 Task: Create a due date automation trigger when advanced on, on the monday of the week a card is due add dates not starting next month at 11:00 AM.
Action: Mouse moved to (1077, 78)
Screenshot: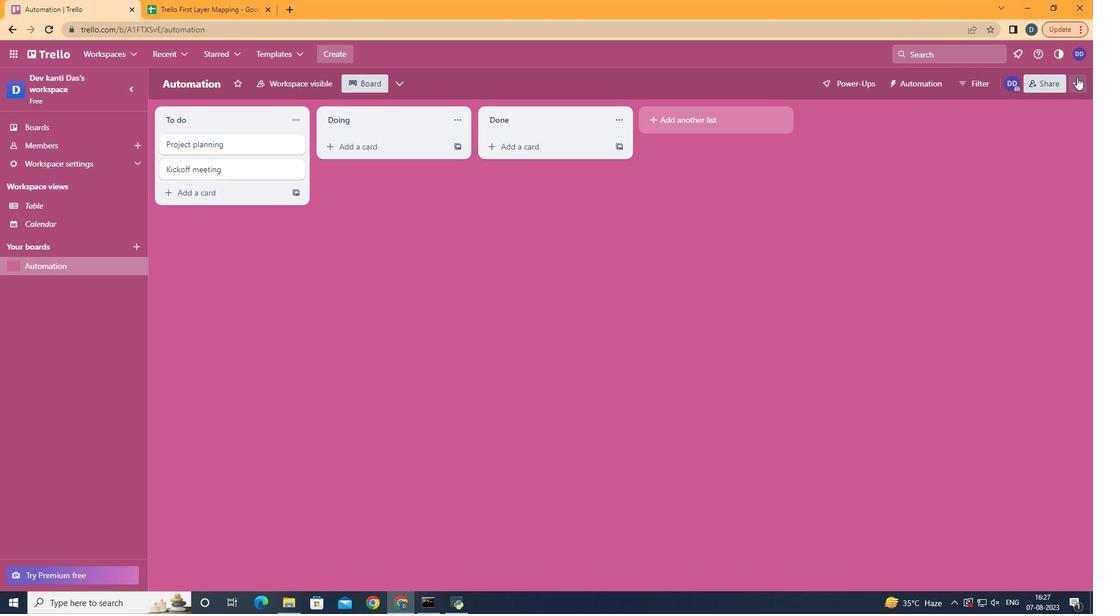 
Action: Mouse pressed left at (1077, 78)
Screenshot: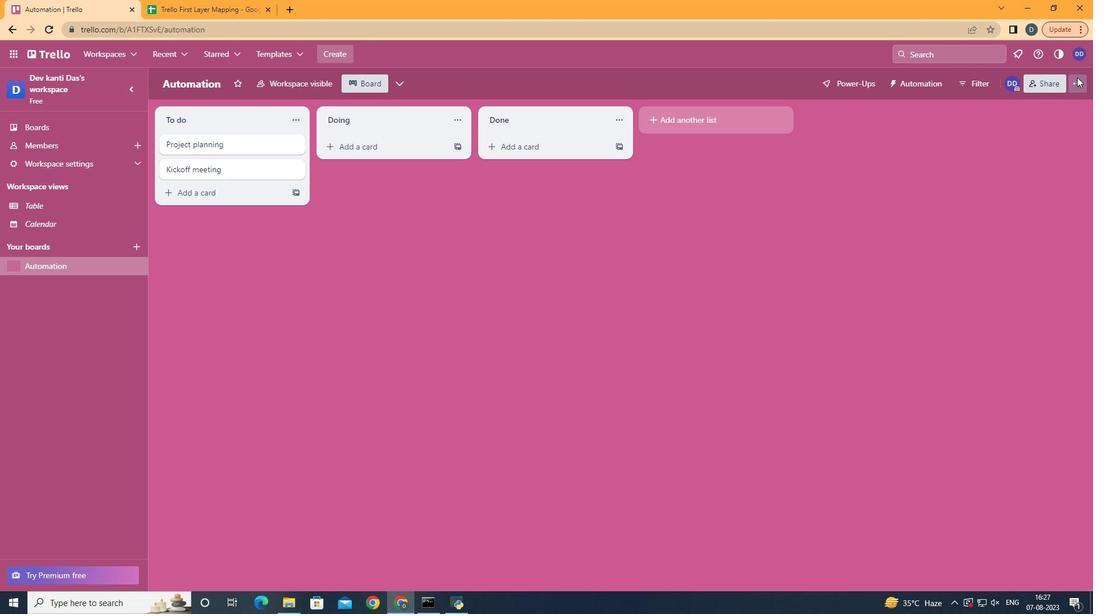 
Action: Mouse moved to (987, 240)
Screenshot: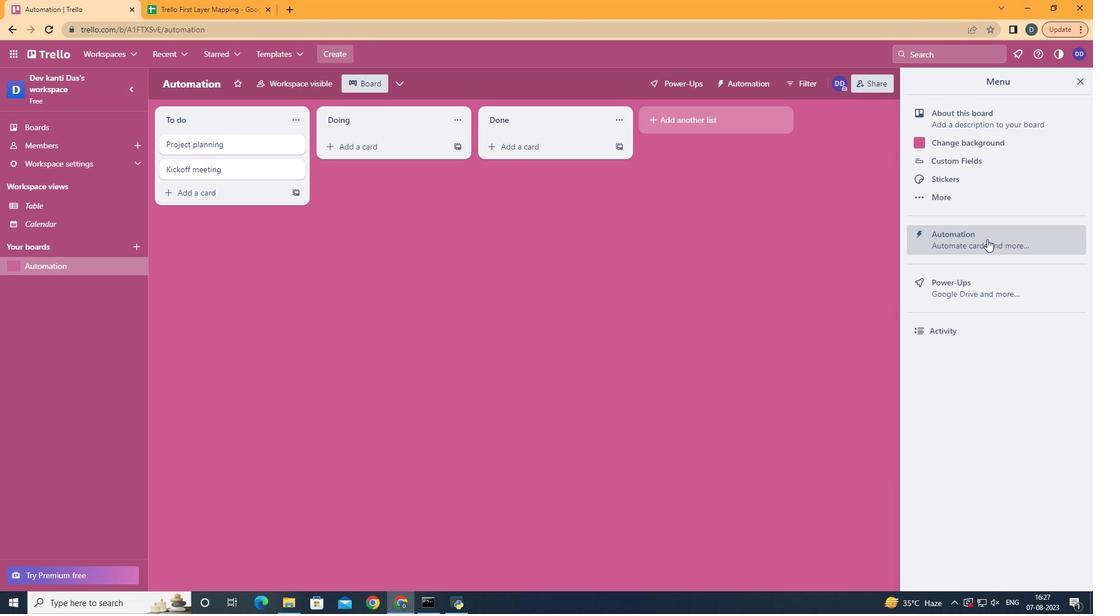
Action: Mouse pressed left at (987, 240)
Screenshot: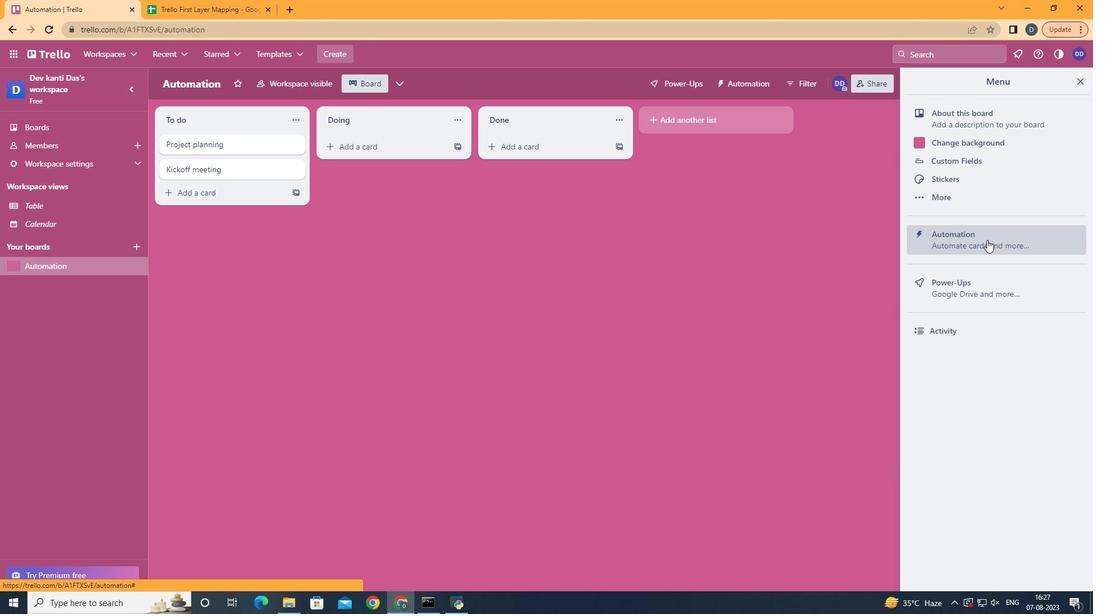 
Action: Mouse moved to (224, 234)
Screenshot: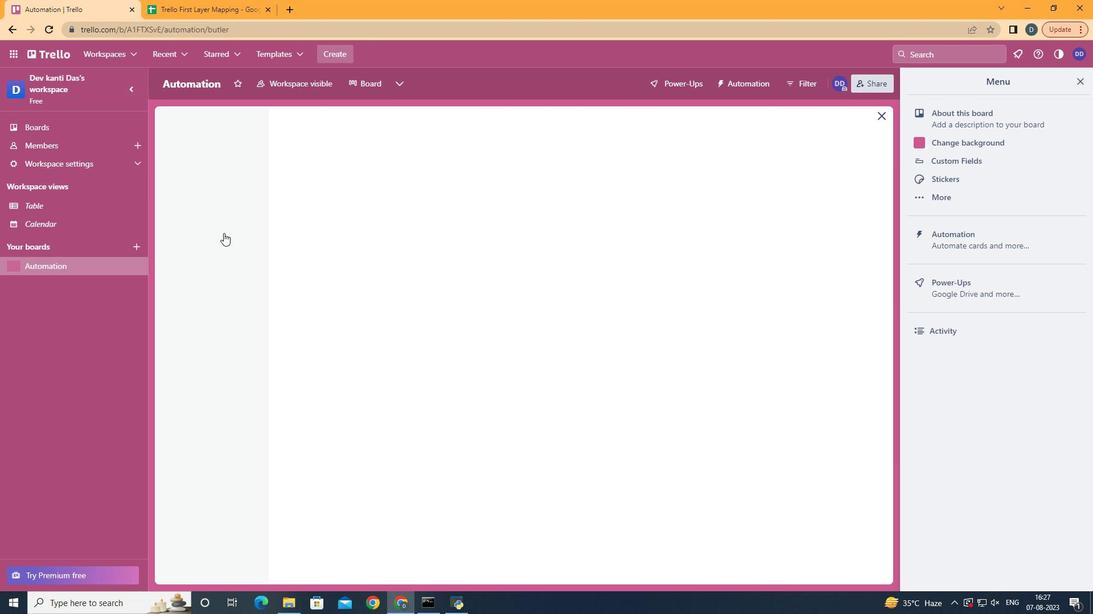 
Action: Mouse pressed left at (224, 234)
Screenshot: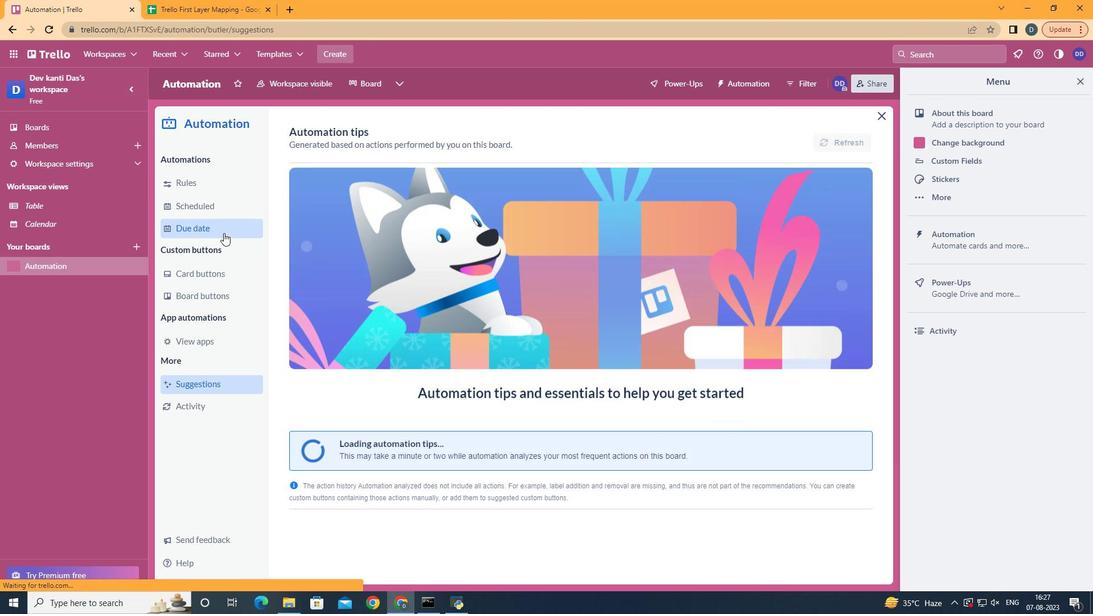 
Action: Mouse moved to (798, 132)
Screenshot: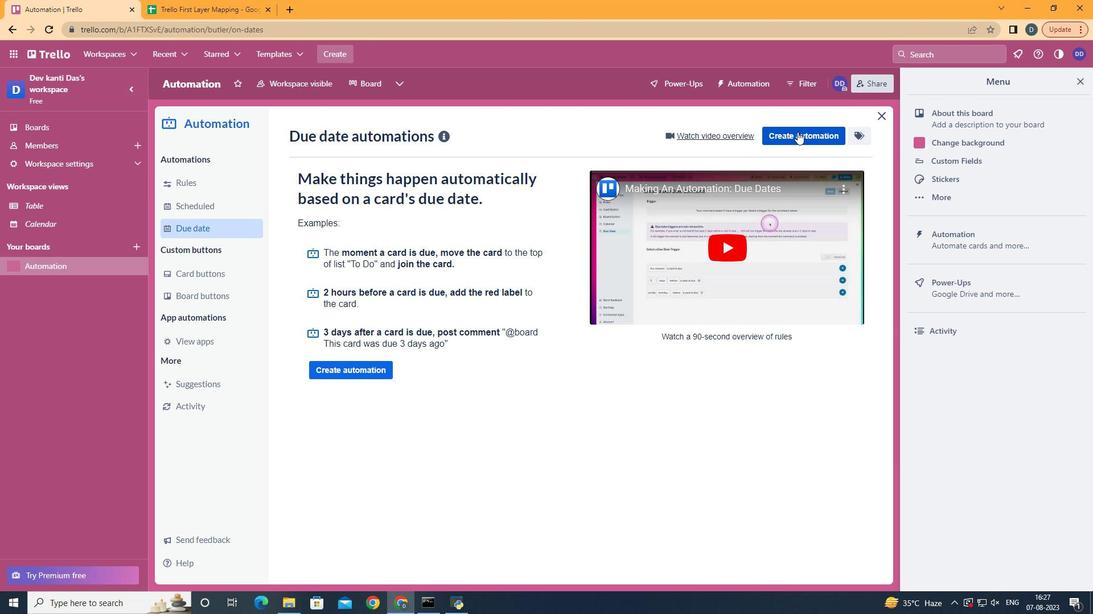 
Action: Mouse pressed left at (798, 132)
Screenshot: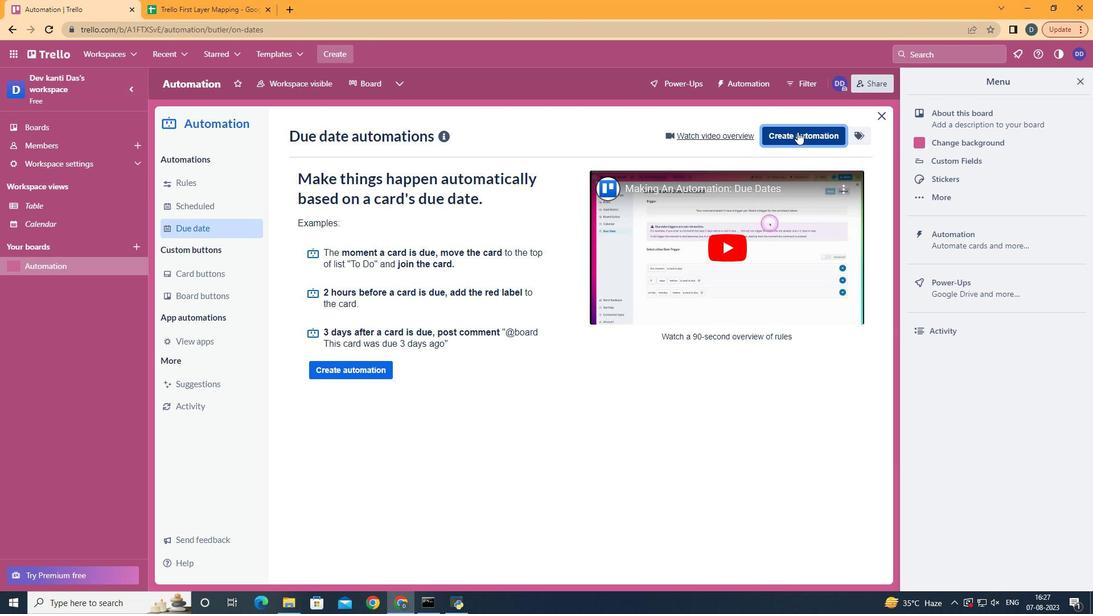 
Action: Mouse moved to (598, 239)
Screenshot: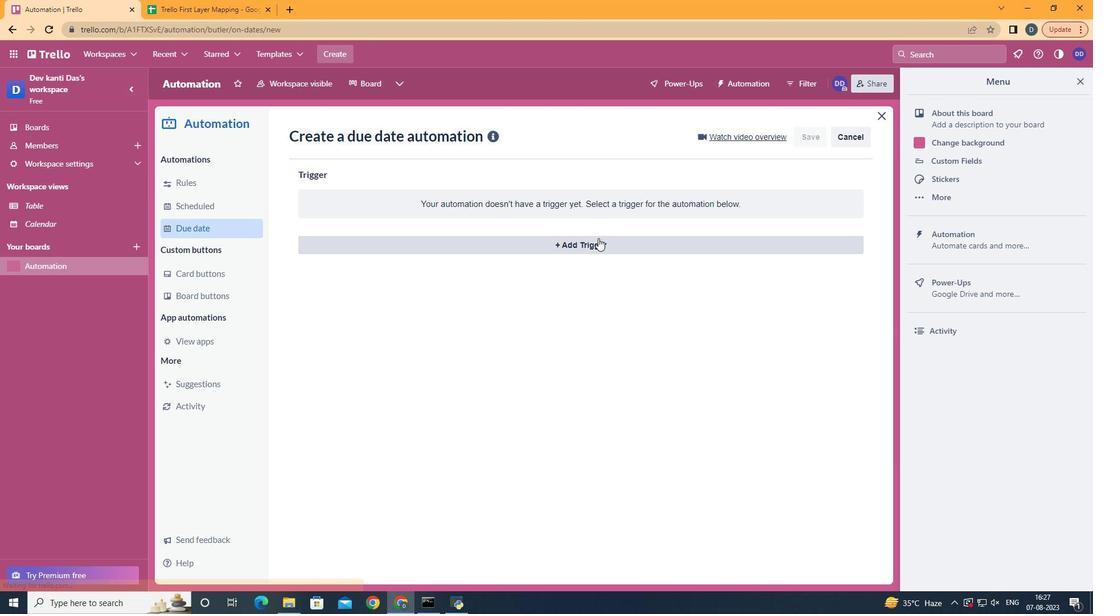 
Action: Mouse pressed left at (598, 239)
Screenshot: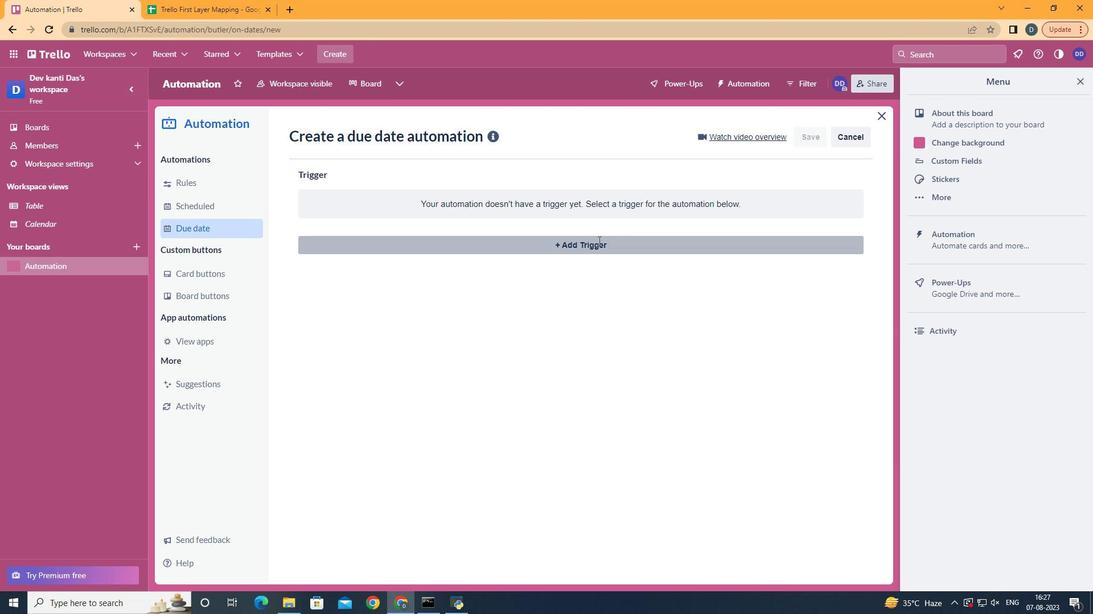 
Action: Mouse moved to (380, 300)
Screenshot: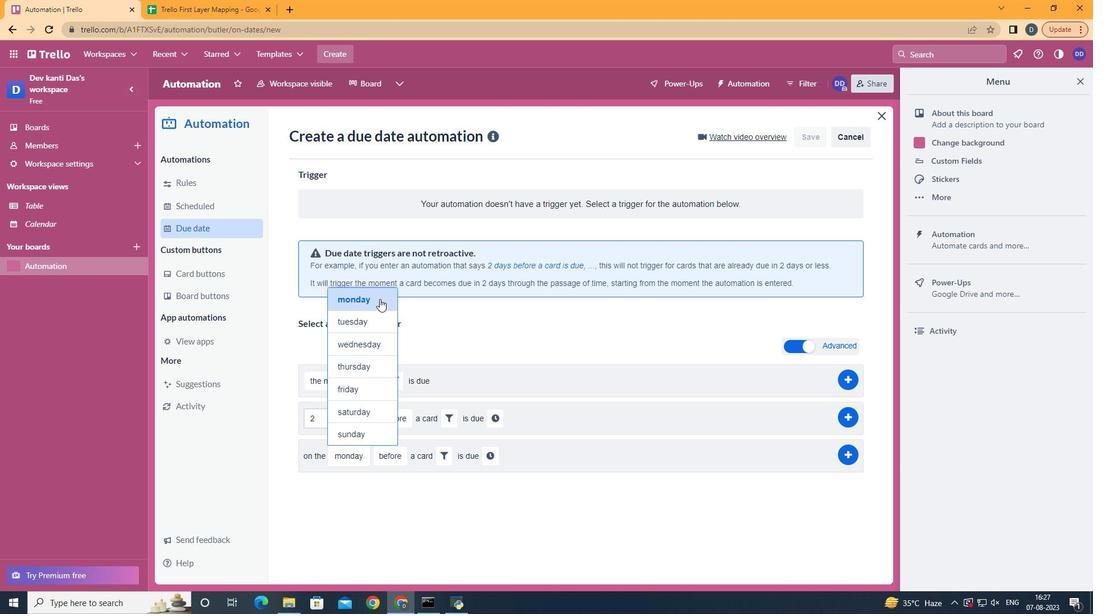 
Action: Mouse pressed left at (380, 300)
Screenshot: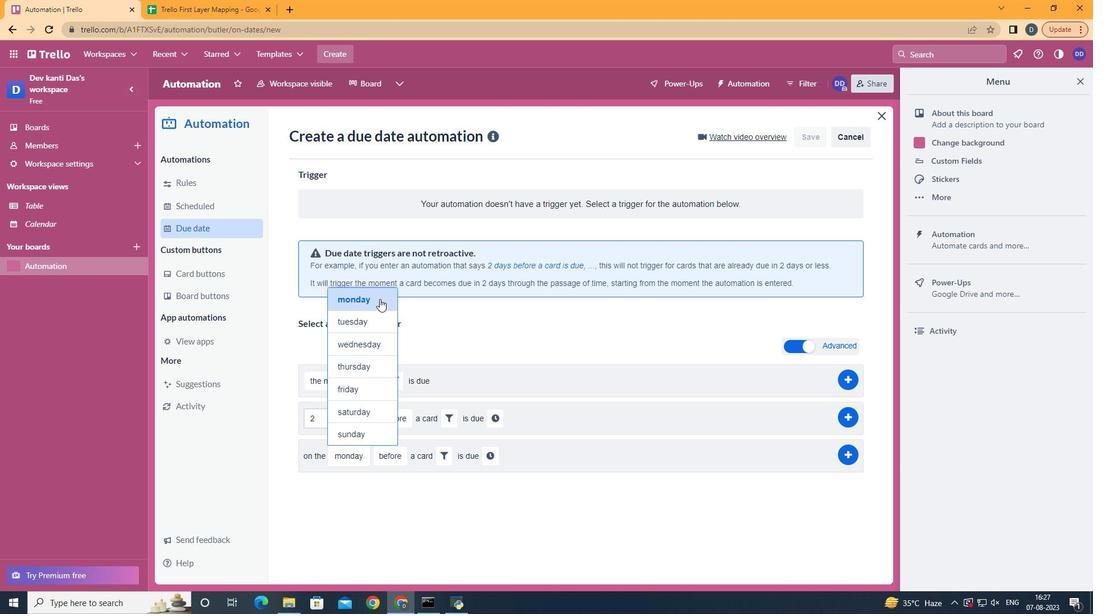 
Action: Mouse moved to (419, 523)
Screenshot: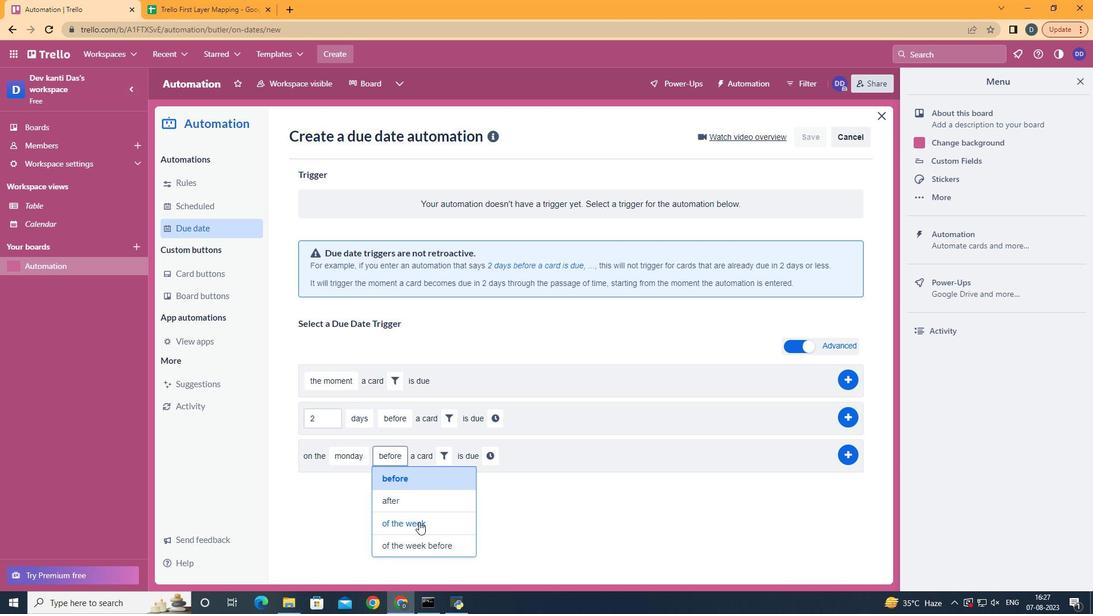 
Action: Mouse pressed left at (419, 523)
Screenshot: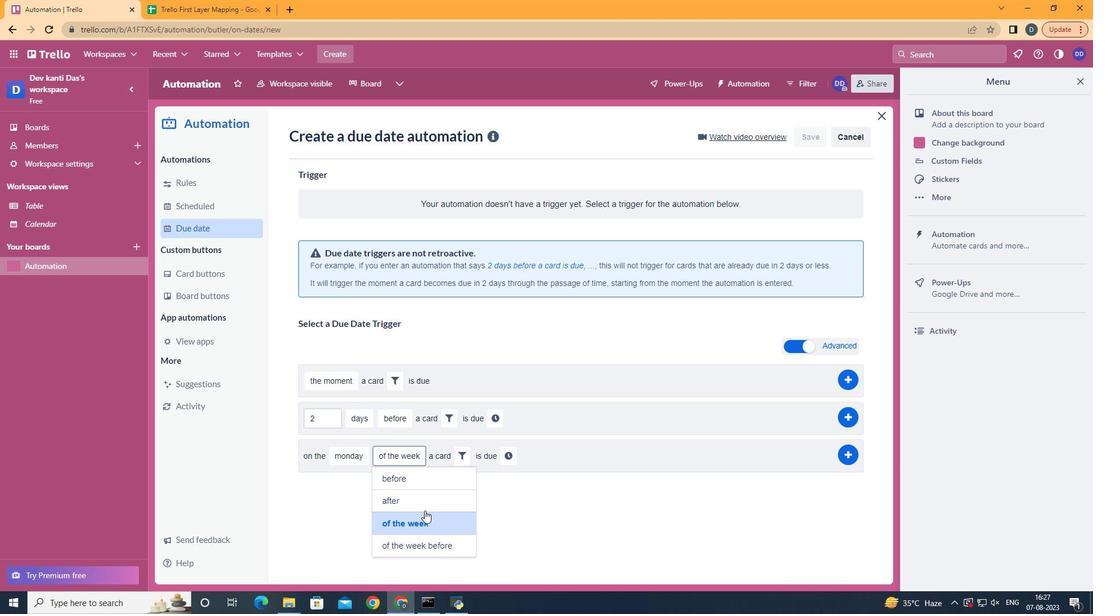
Action: Mouse moved to (464, 462)
Screenshot: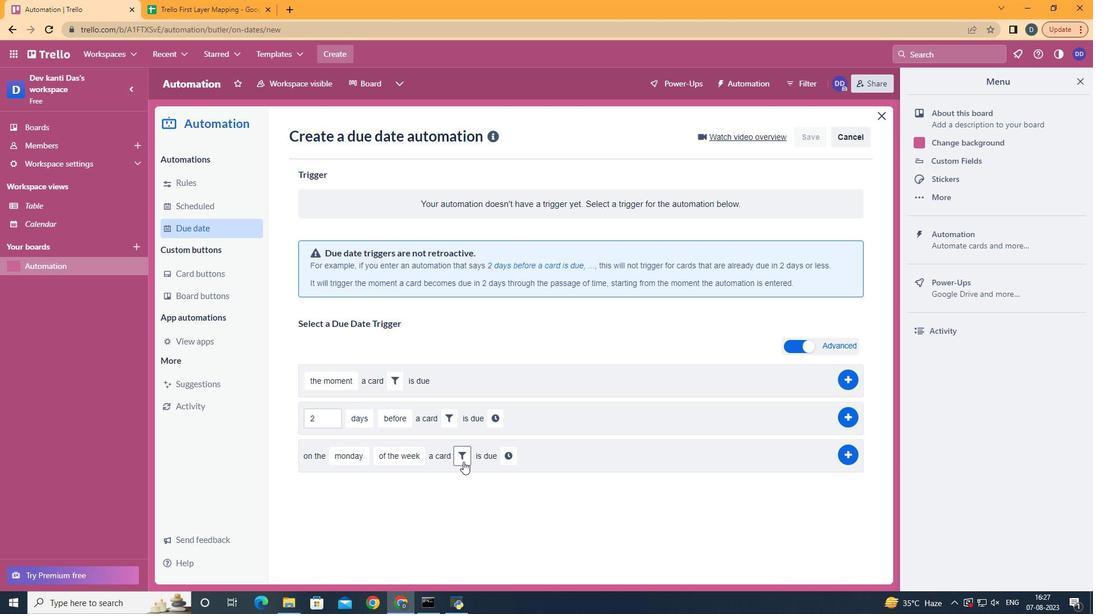 
Action: Mouse pressed left at (464, 462)
Screenshot: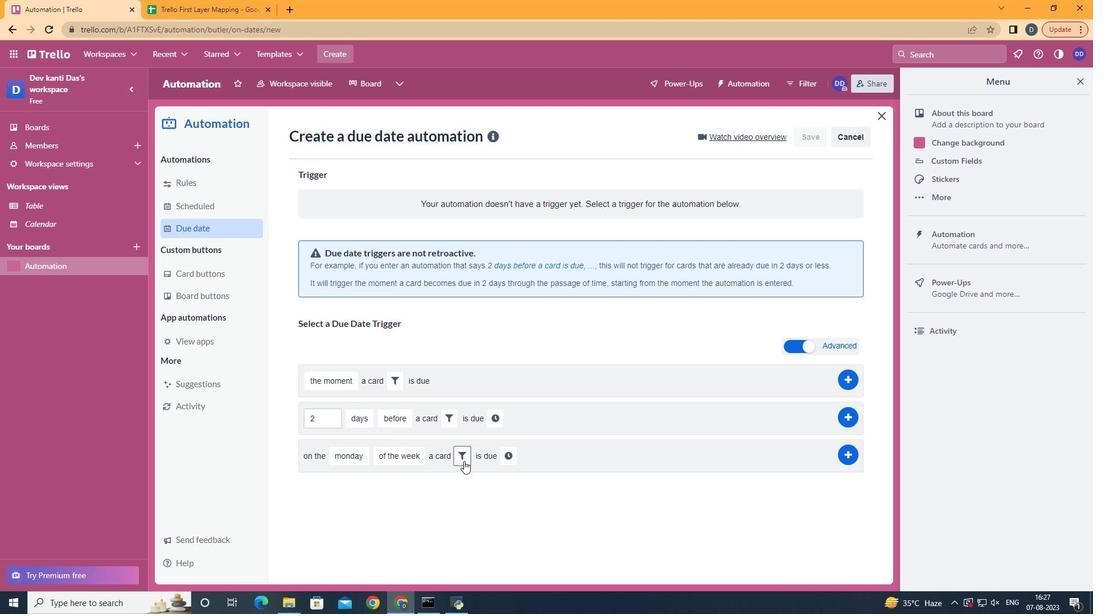 
Action: Mouse moved to (527, 498)
Screenshot: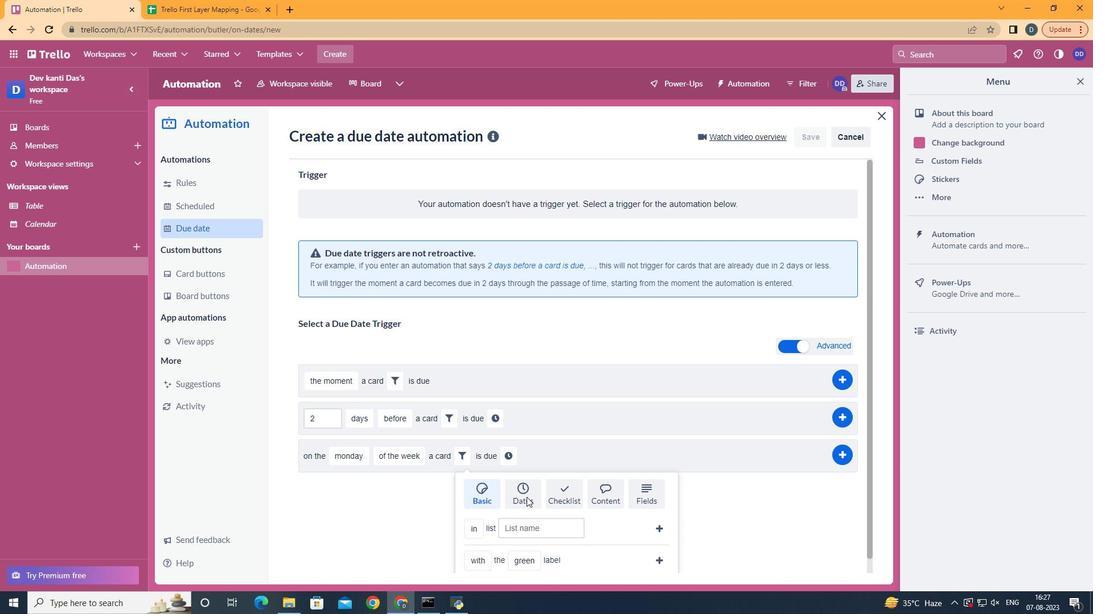 
Action: Mouse pressed left at (527, 498)
Screenshot: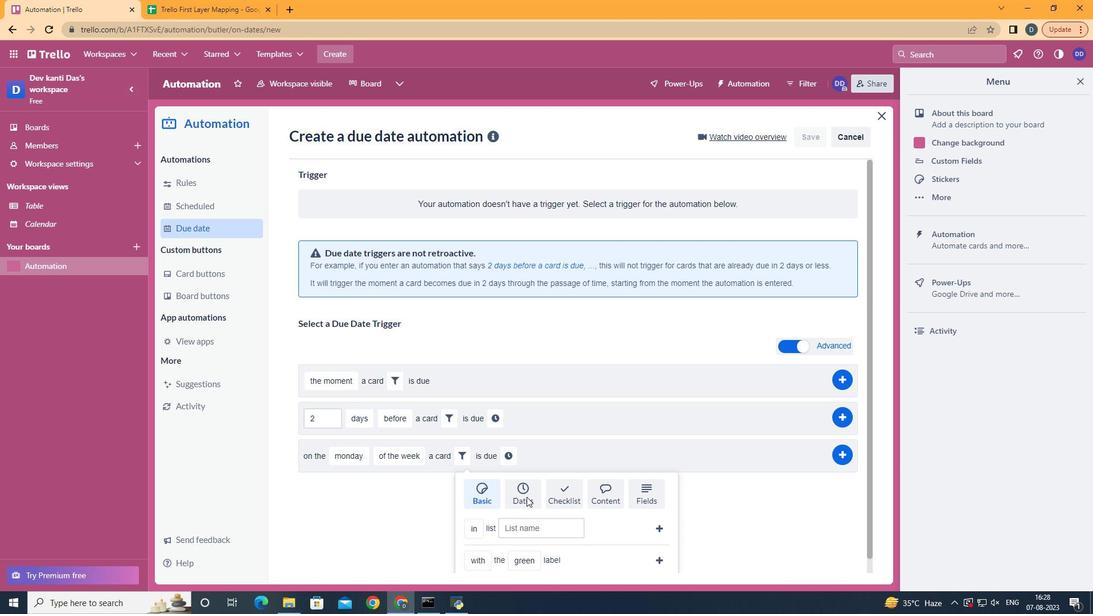 
Action: Mouse scrolled (527, 497) with delta (0, 0)
Screenshot: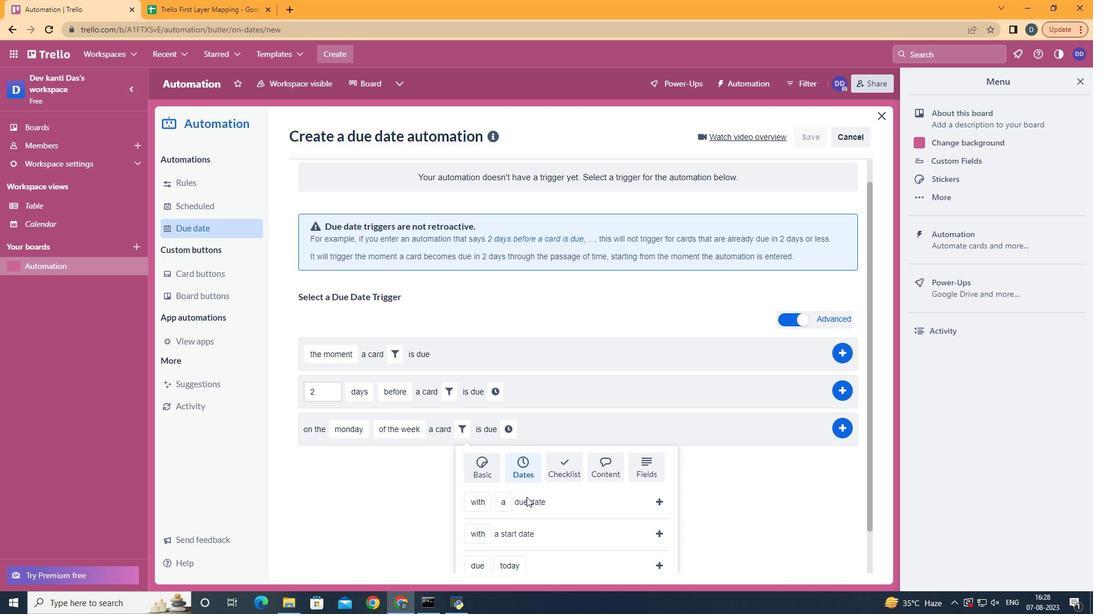
Action: Mouse scrolled (527, 497) with delta (0, 0)
Screenshot: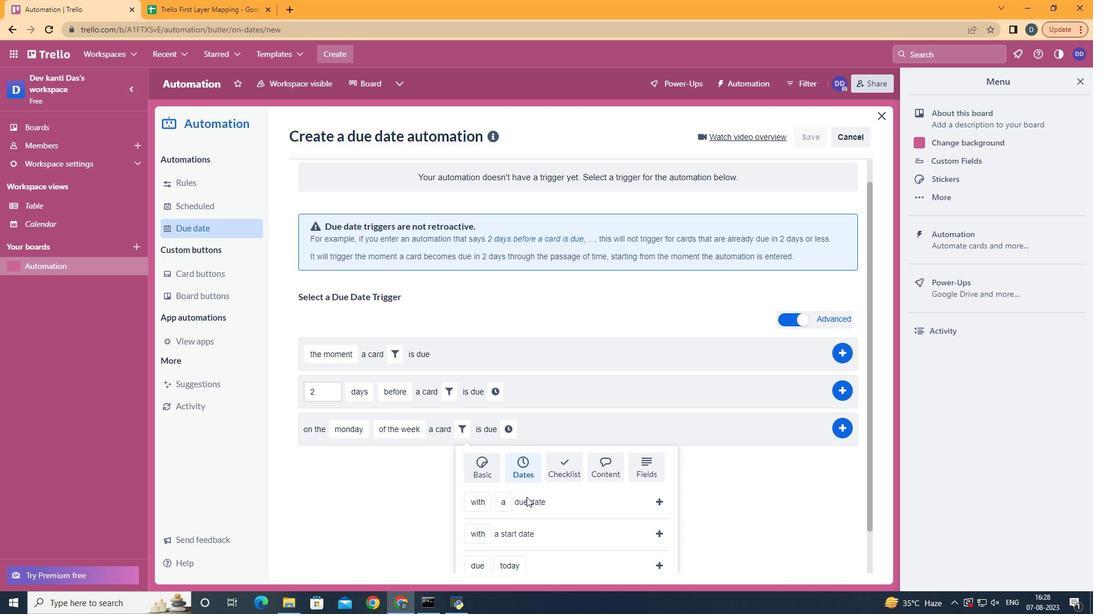 
Action: Mouse scrolled (527, 497) with delta (0, 0)
Screenshot: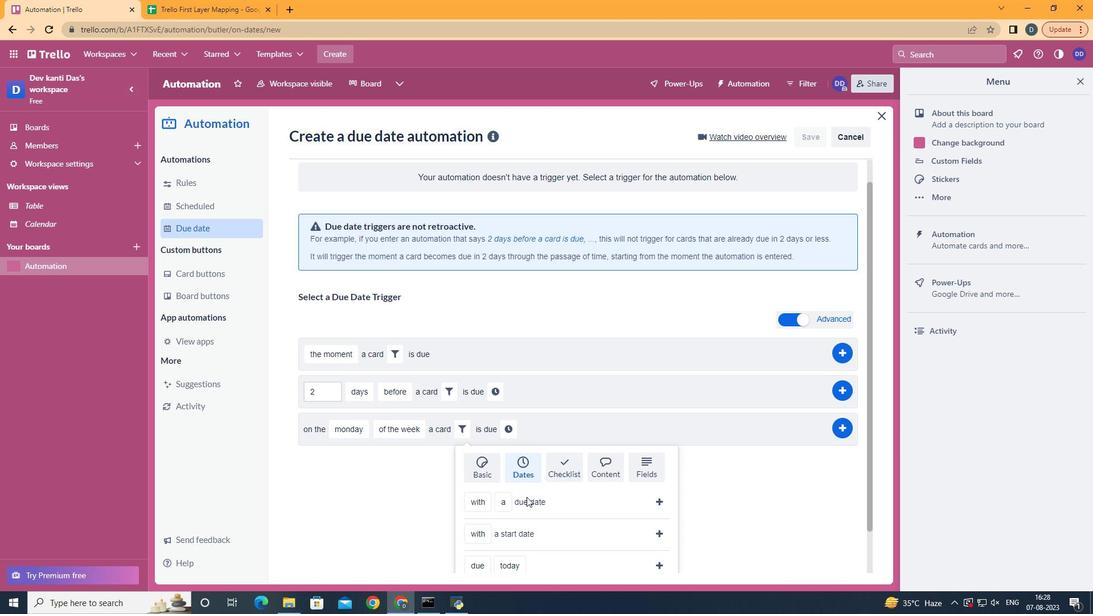 
Action: Mouse scrolled (527, 497) with delta (0, 0)
Screenshot: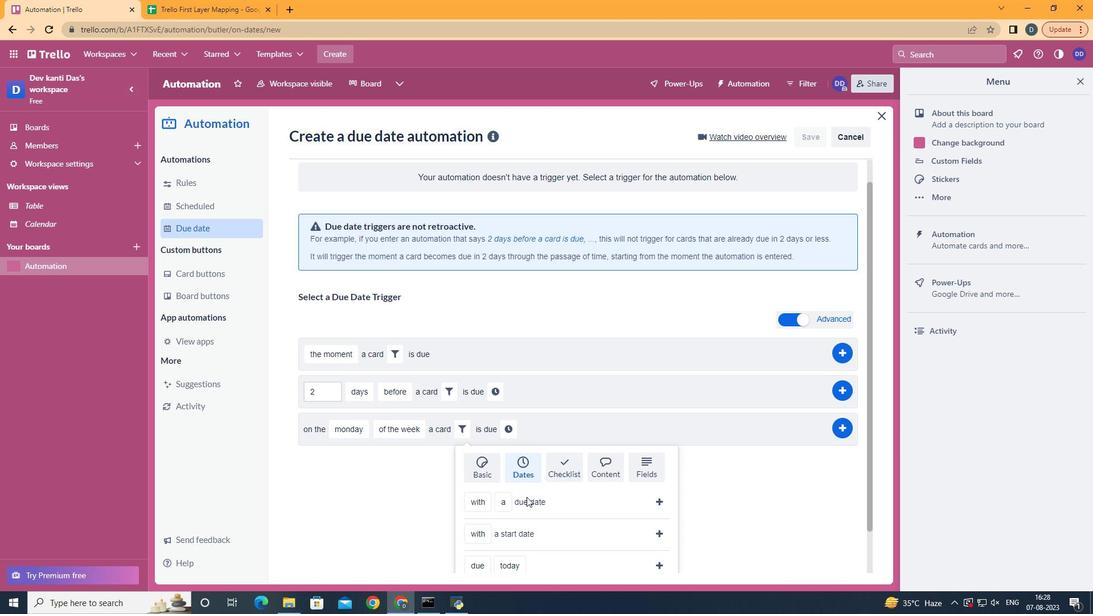 
Action: Mouse moved to (495, 498)
Screenshot: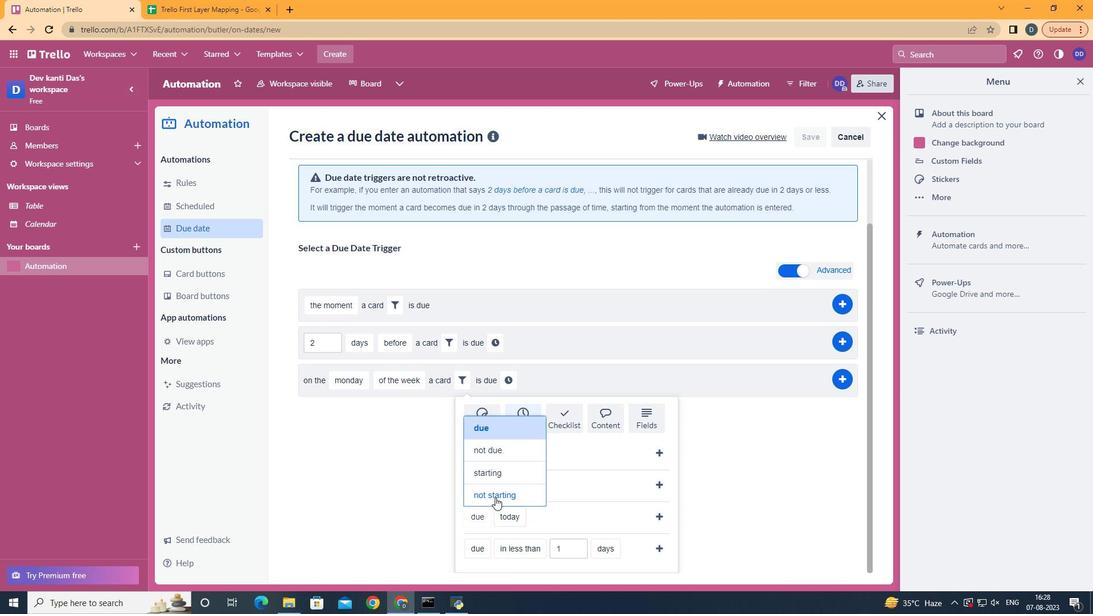 
Action: Mouse pressed left at (495, 498)
Screenshot: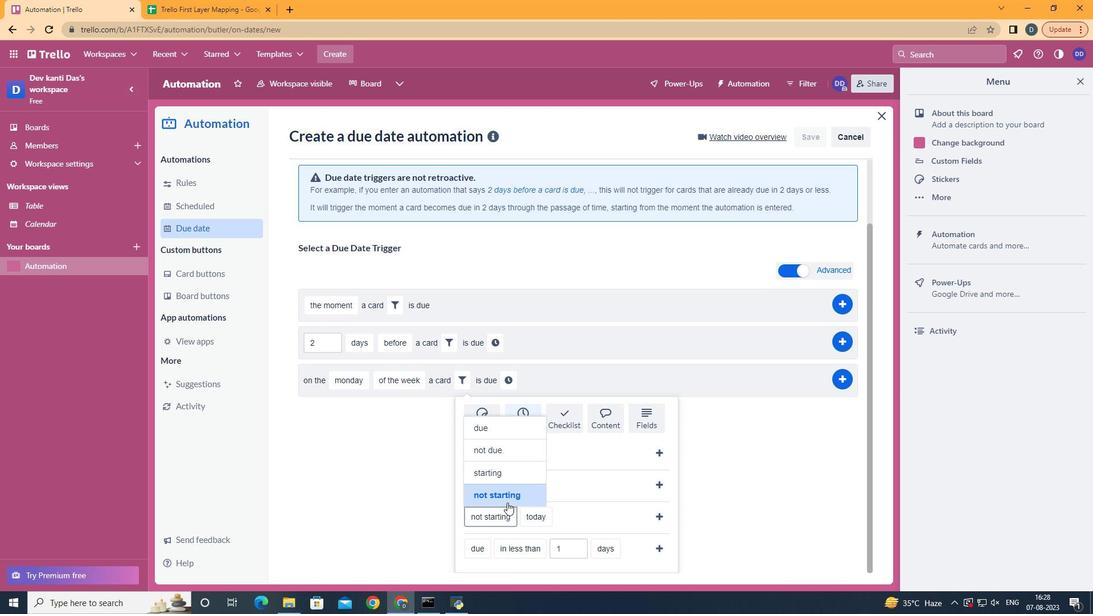 
Action: Mouse moved to (560, 503)
Screenshot: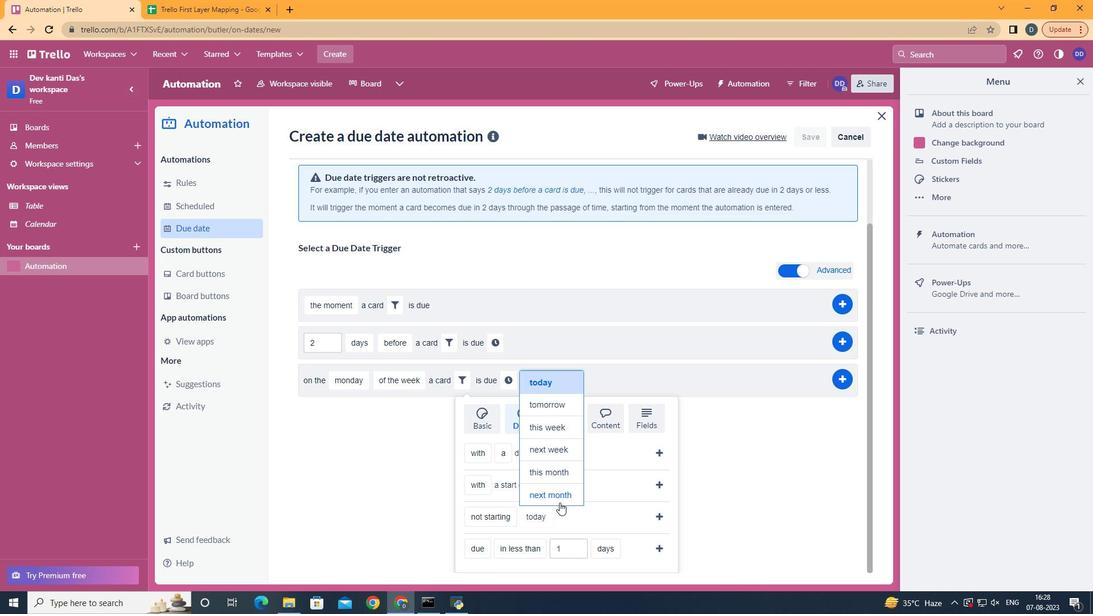 
Action: Mouse pressed left at (560, 503)
Screenshot: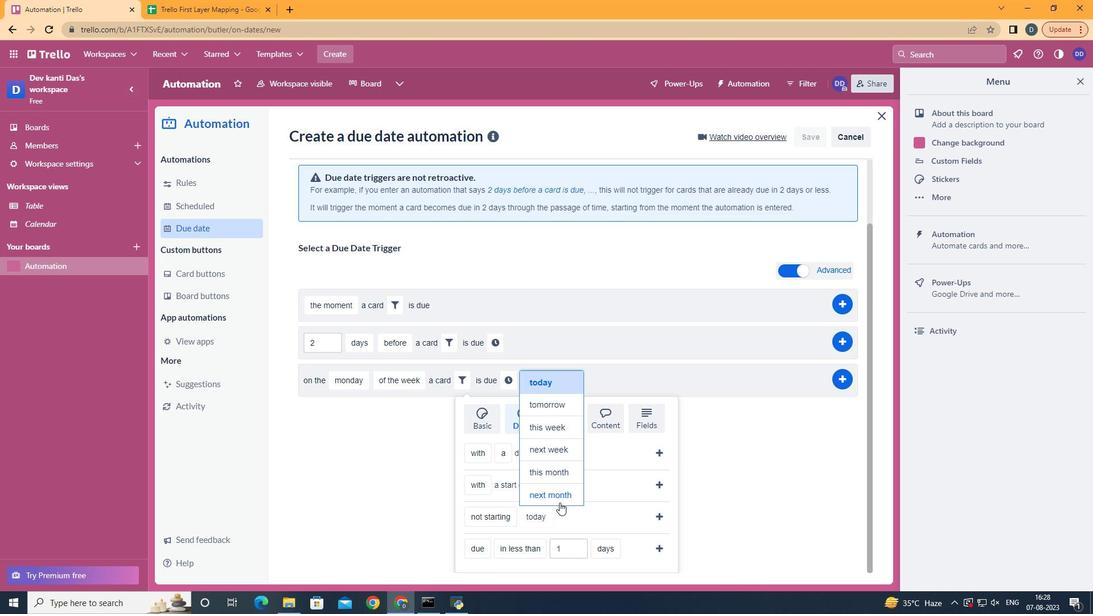 
Action: Mouse moved to (659, 514)
Screenshot: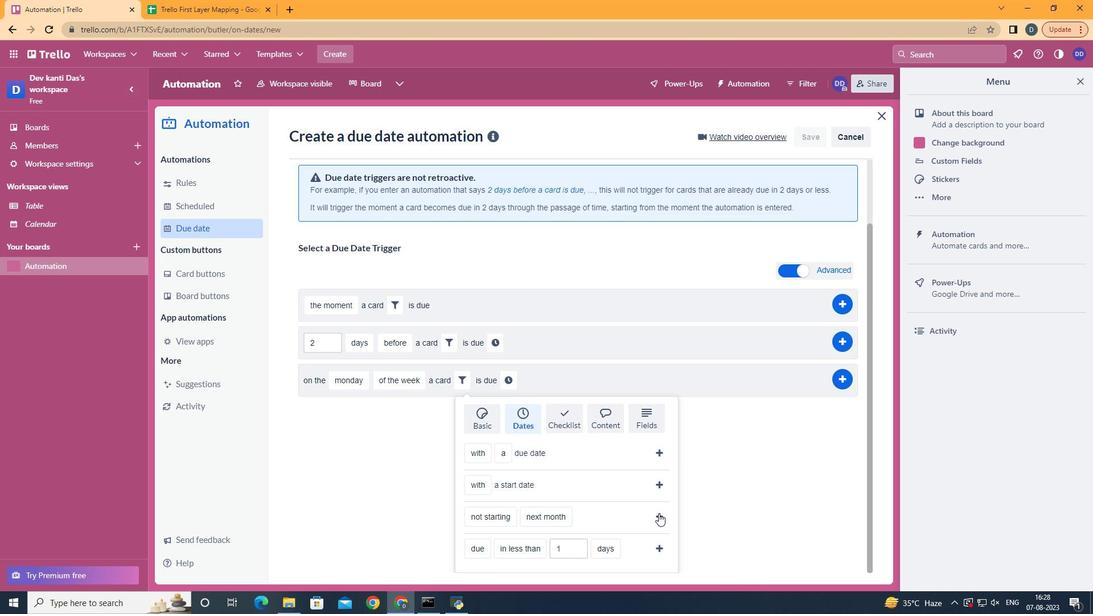 
Action: Mouse pressed left at (659, 514)
Screenshot: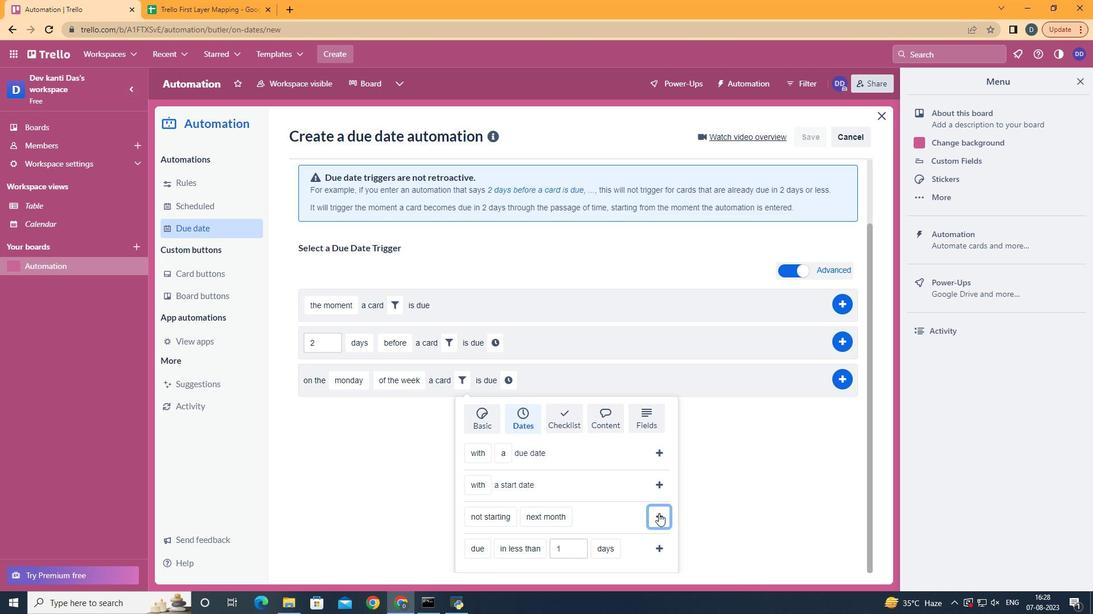 
Action: Mouse moved to (615, 463)
Screenshot: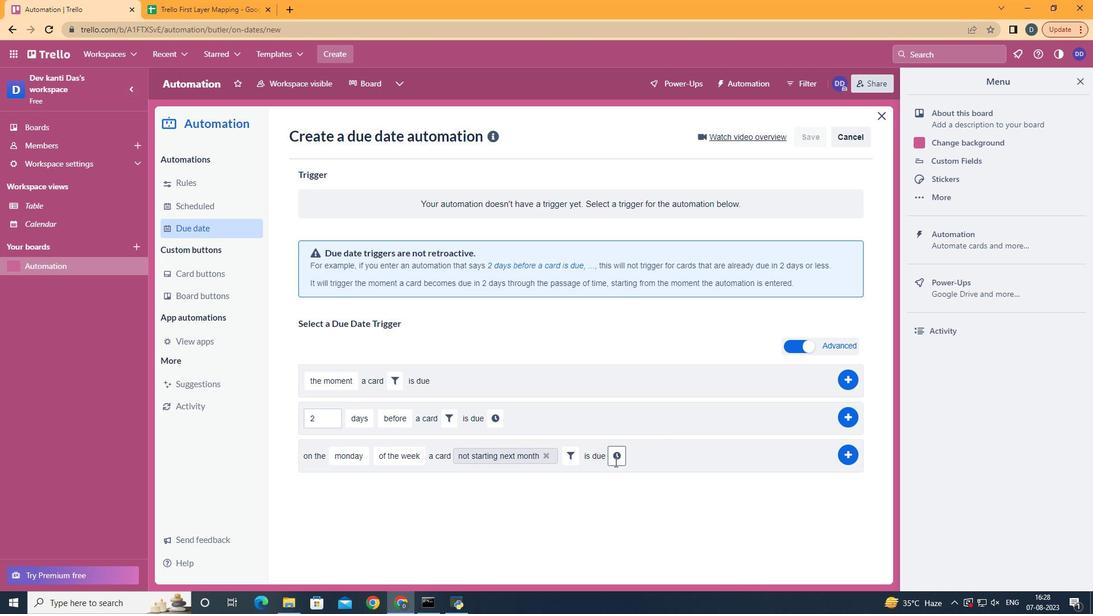 
Action: Mouse pressed left at (615, 463)
Screenshot: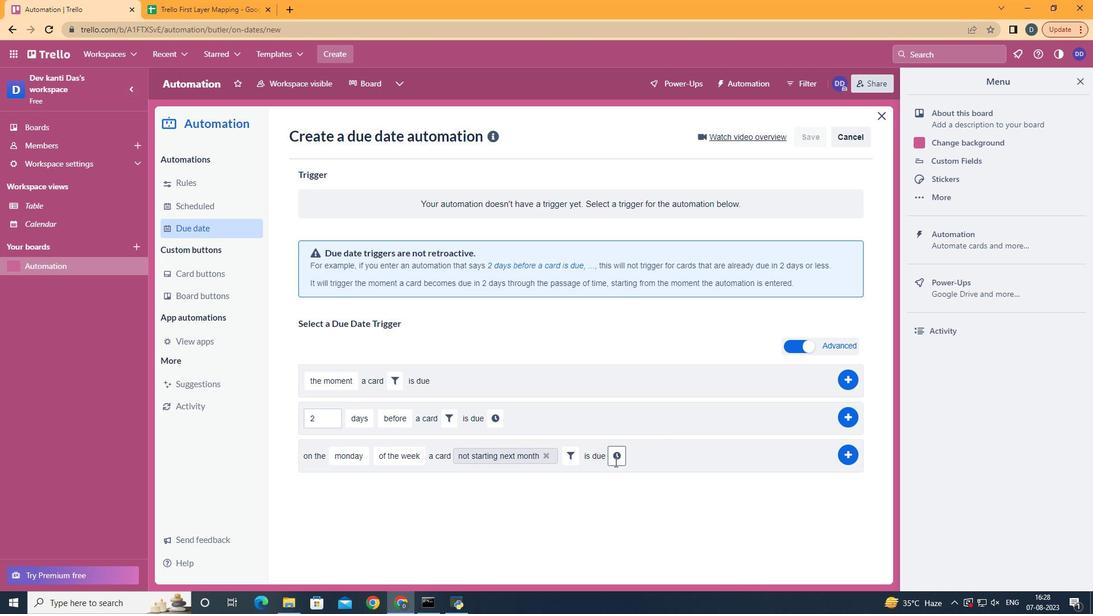 
Action: Mouse moved to (641, 462)
Screenshot: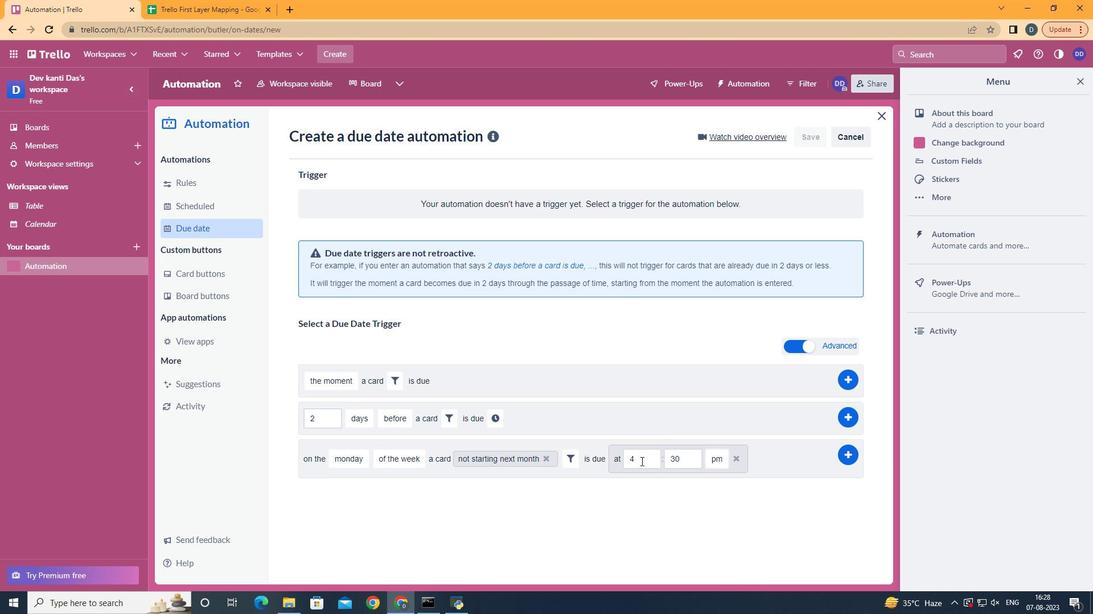 
Action: Mouse pressed left at (641, 462)
Screenshot: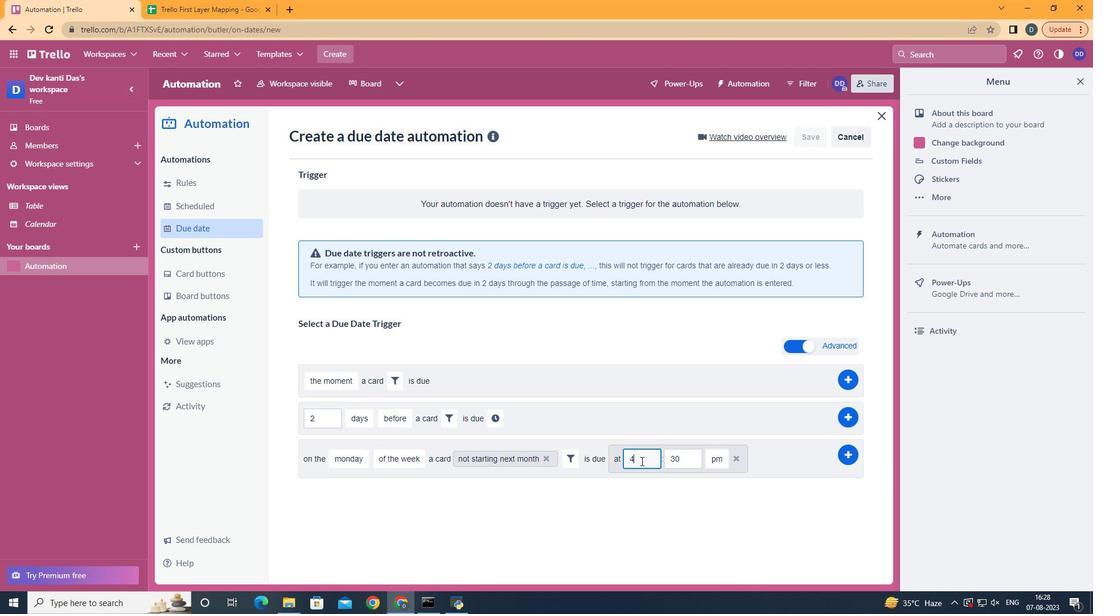 
Action: Key pressed <Key.backspace>11
Screenshot: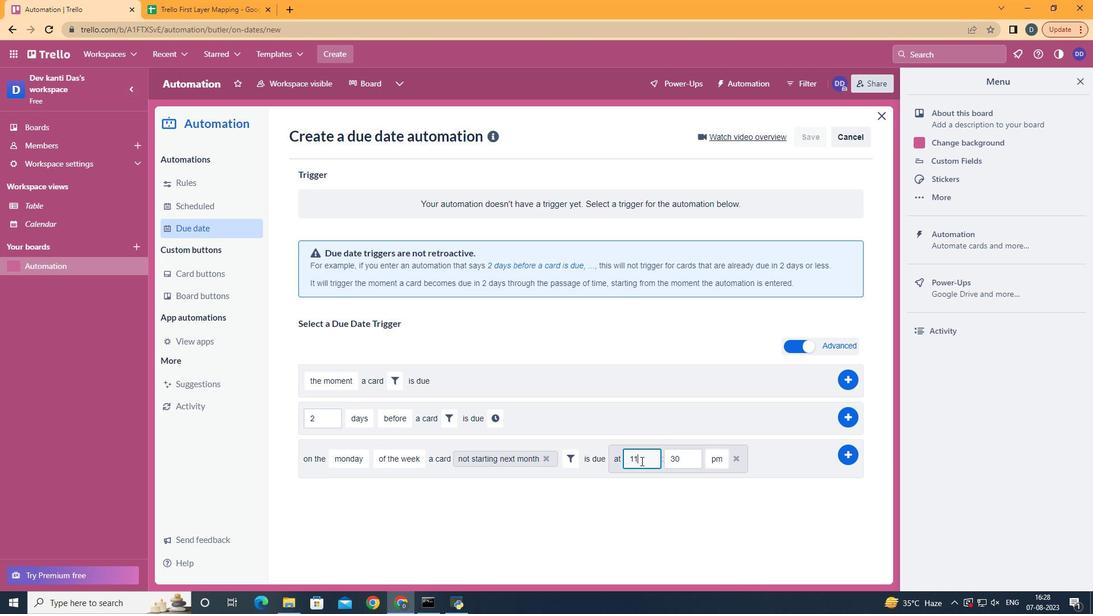 
Action: Mouse moved to (688, 462)
Screenshot: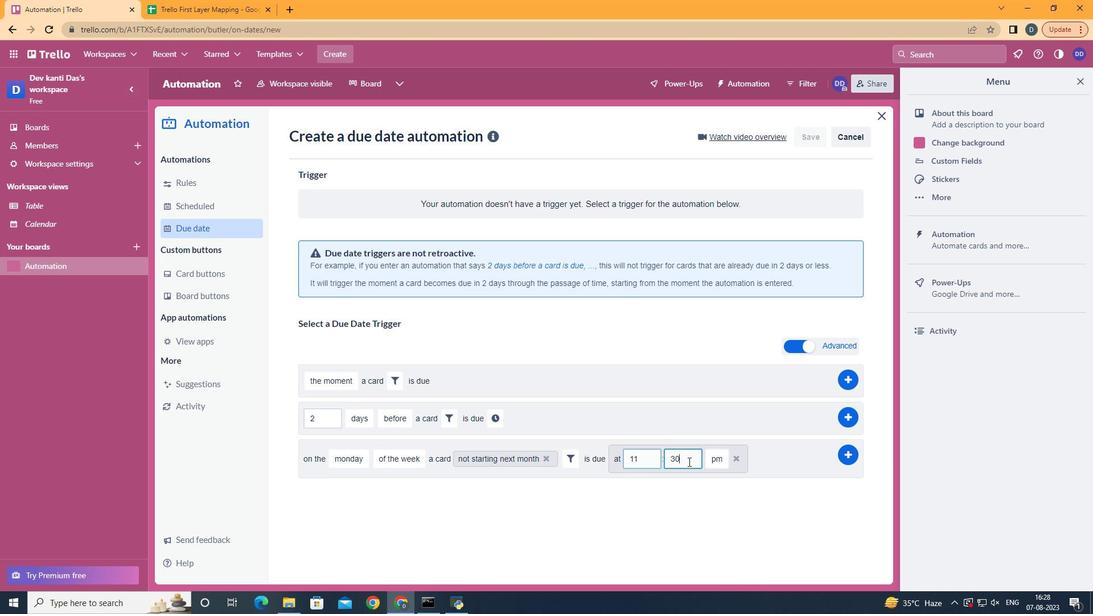 
Action: Mouse pressed left at (688, 462)
Screenshot: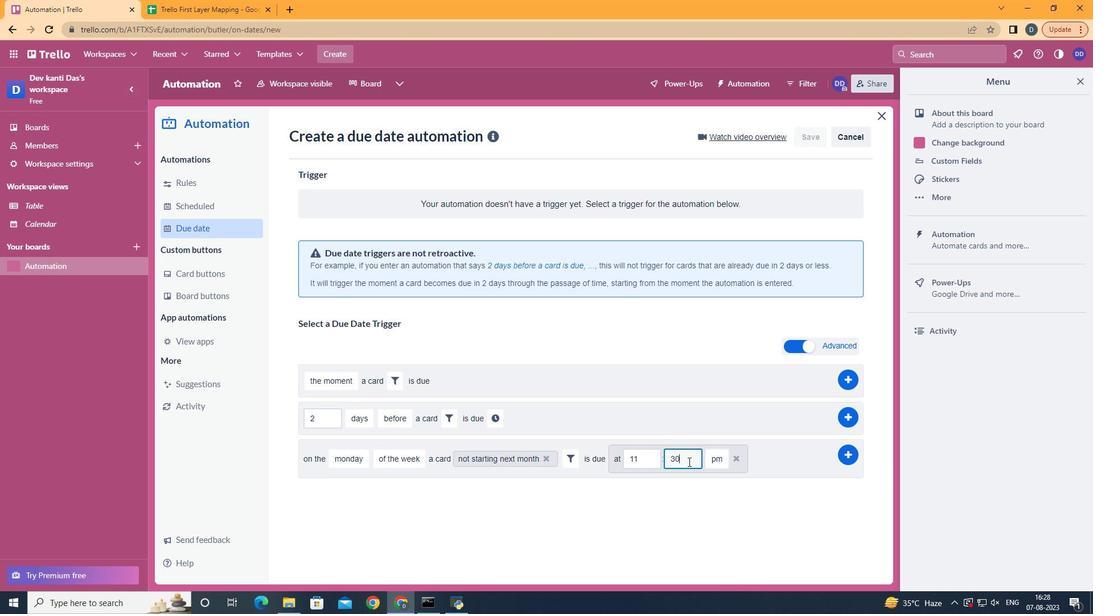 
Action: Key pressed <Key.backspace><Key.backspace>00
Screenshot: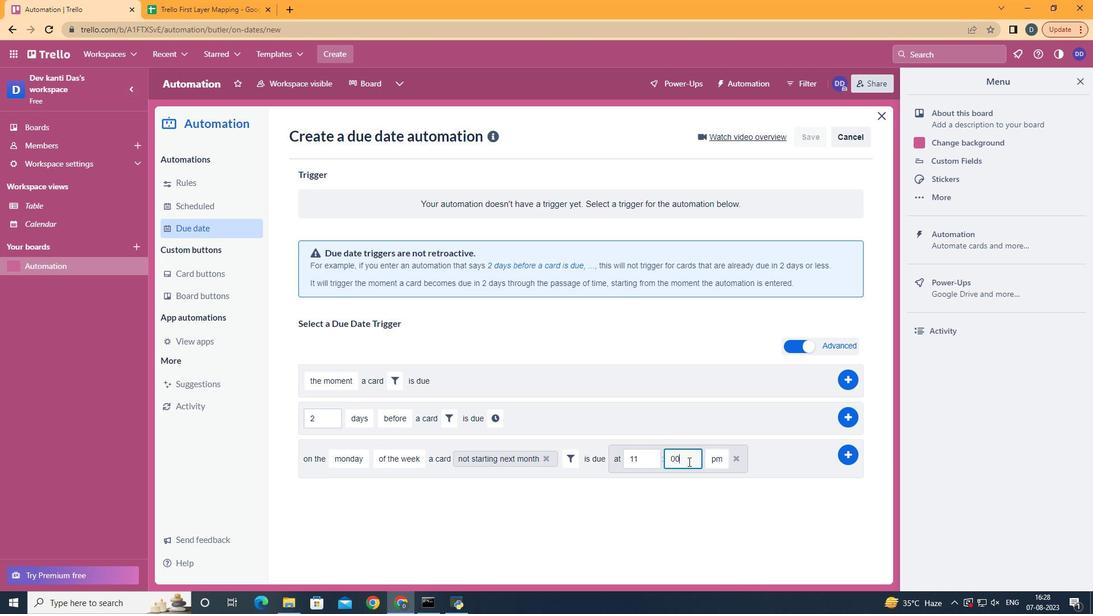 
Action: Mouse moved to (720, 478)
Screenshot: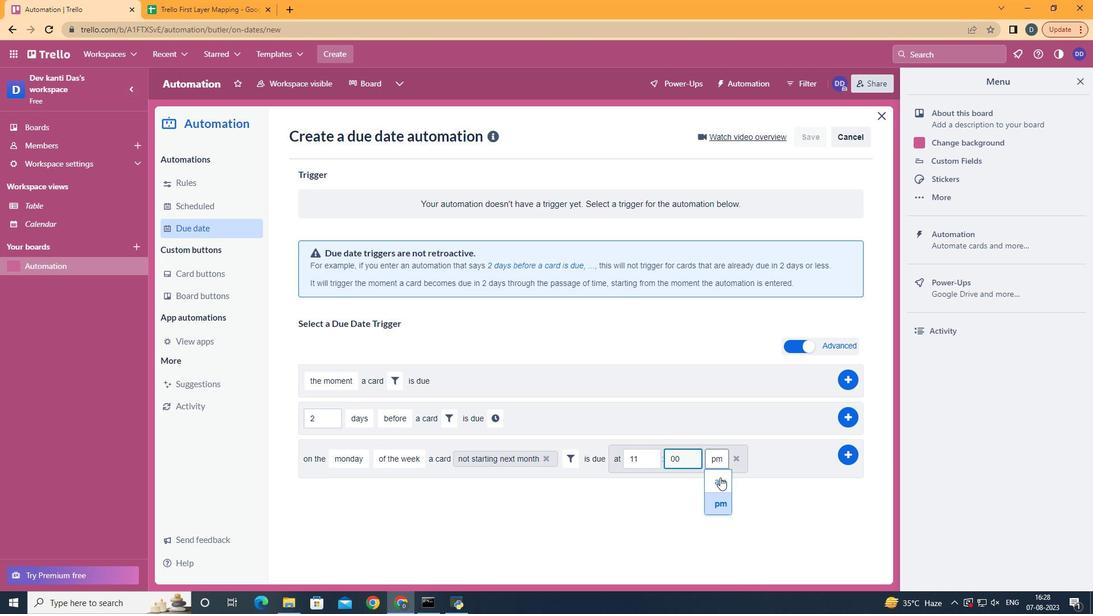 
Action: Mouse pressed left at (720, 478)
Screenshot: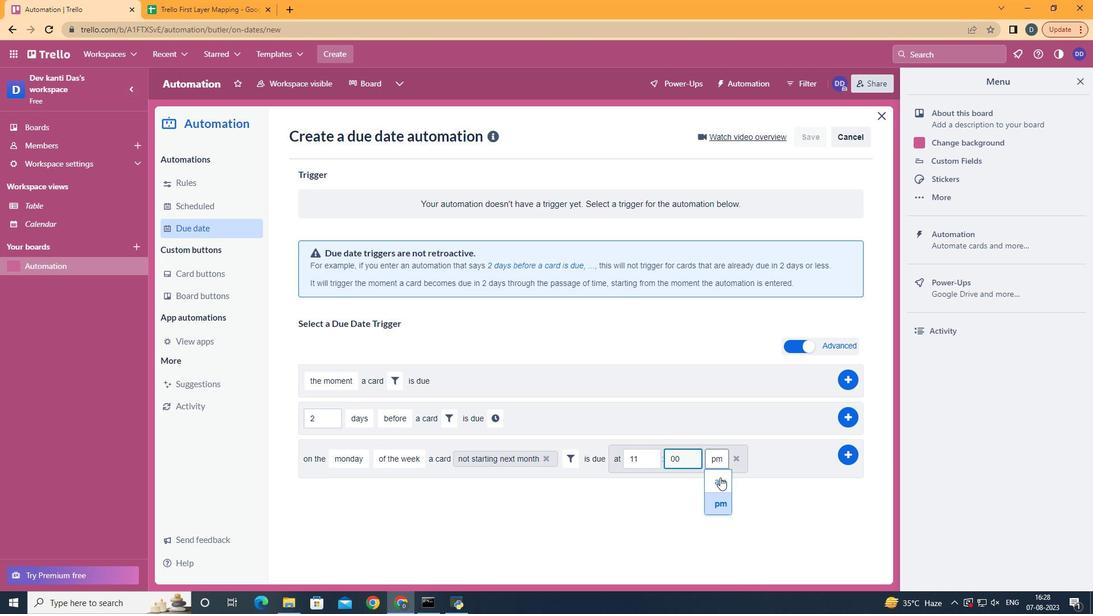 
Action: Mouse moved to (853, 455)
Screenshot: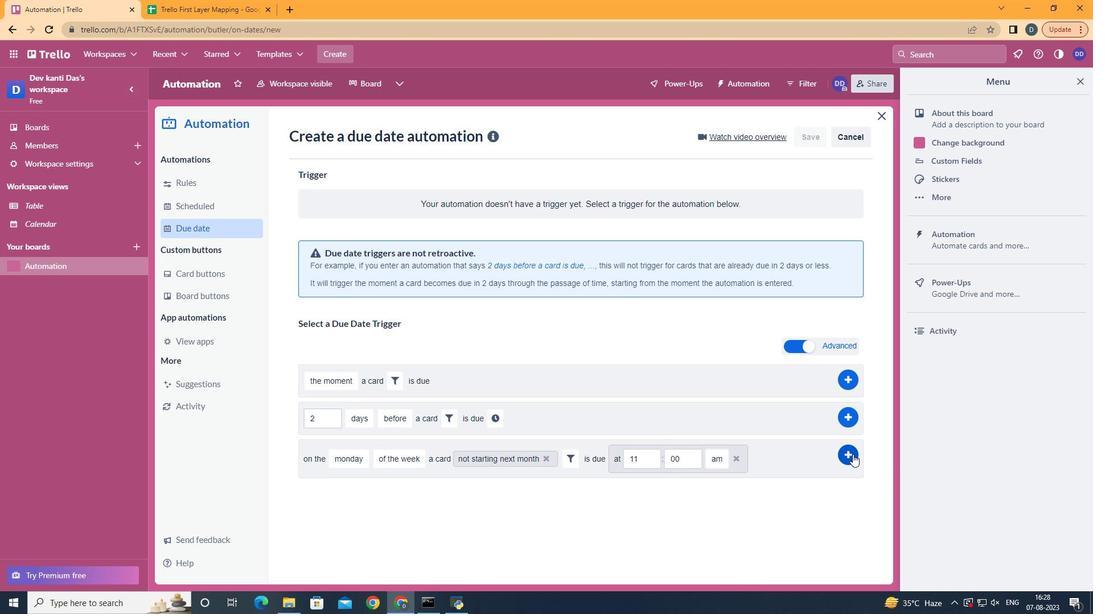 
Action: Mouse pressed left at (853, 455)
Screenshot: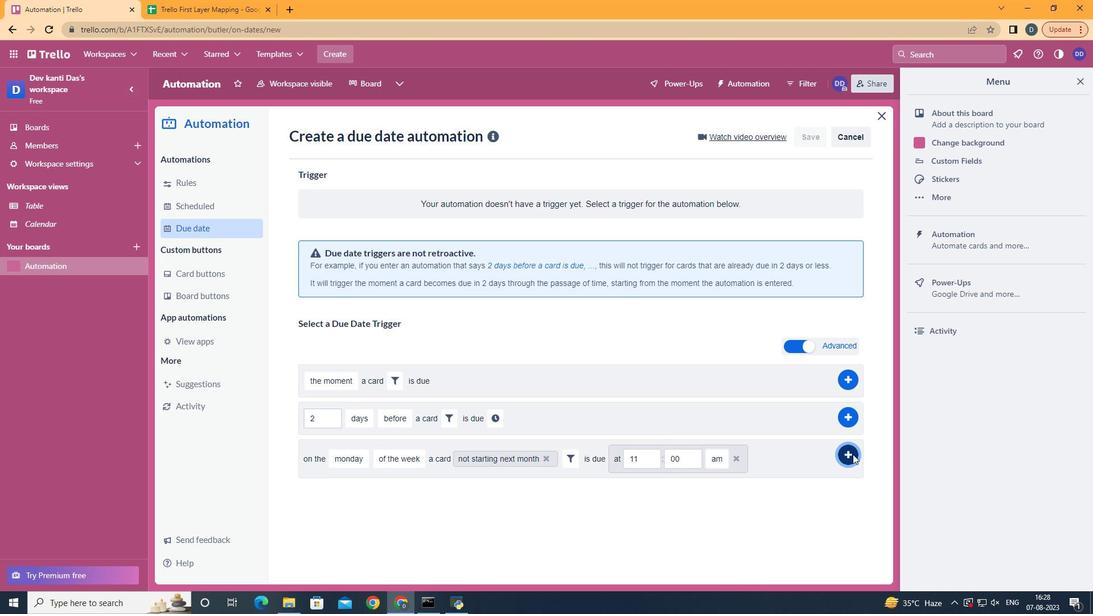 
Action: Mouse moved to (609, 177)
Screenshot: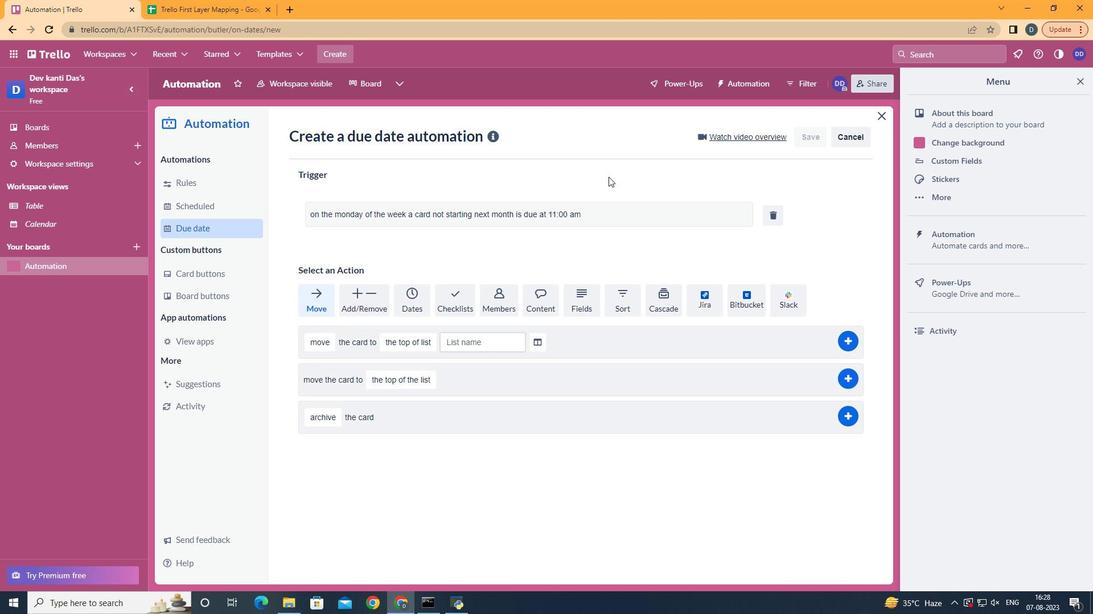 
